 Task: Toggle the option "Enable tab moves focus".
Action: Mouse moved to (1046, 29)
Screenshot: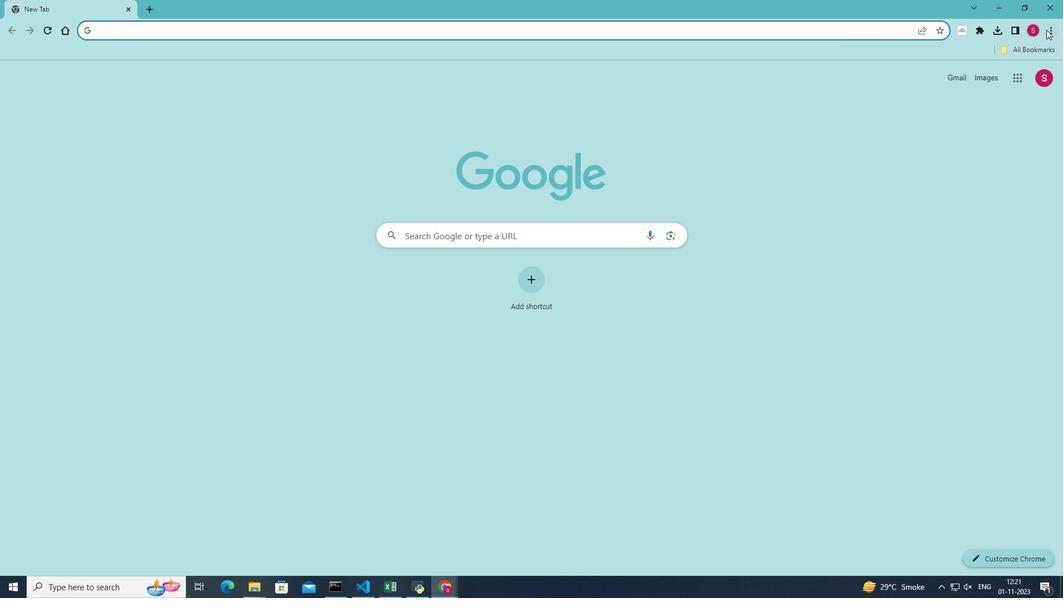 
Action: Mouse pressed left at (1046, 29)
Screenshot: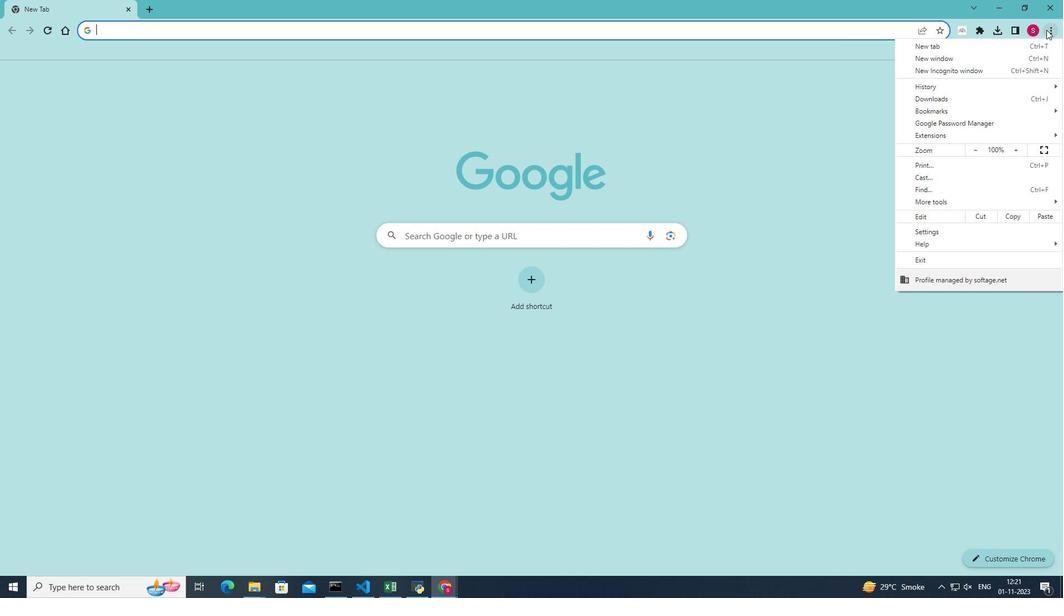 
Action: Mouse moved to (943, 201)
Screenshot: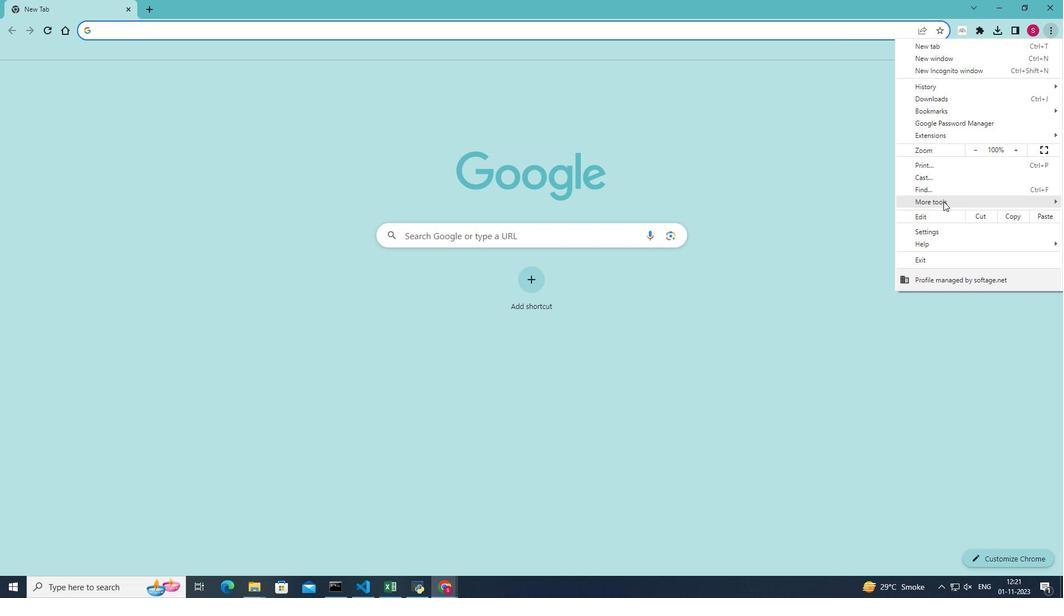 
Action: Mouse pressed left at (943, 201)
Screenshot: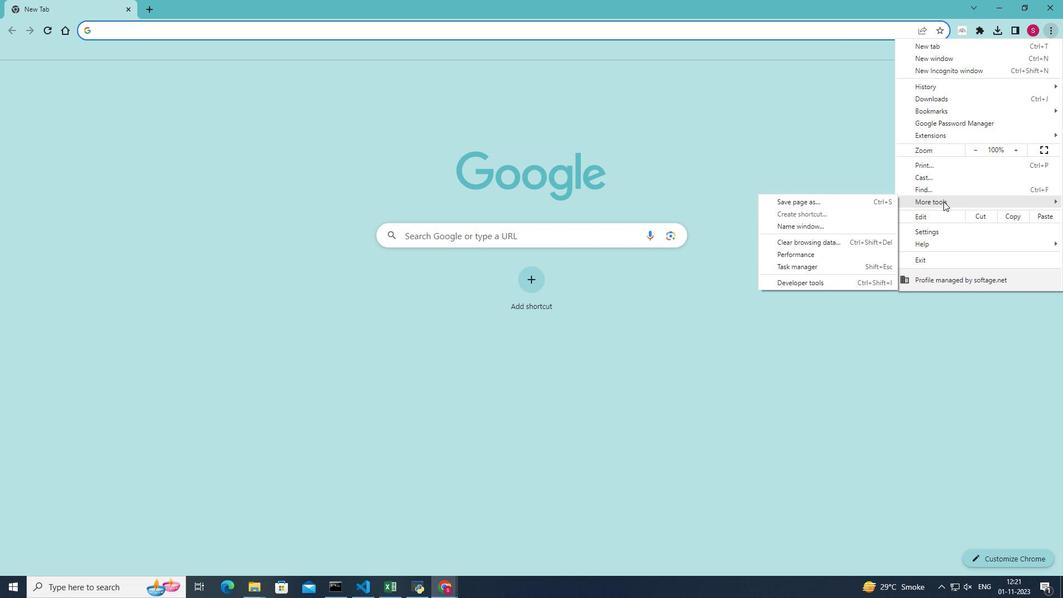
Action: Mouse moved to (814, 282)
Screenshot: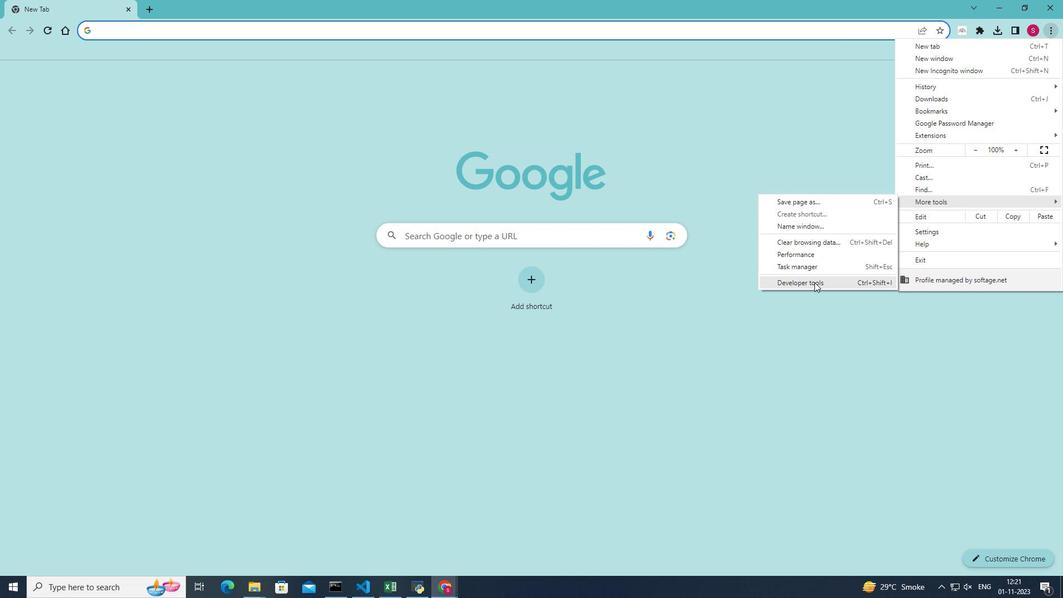 
Action: Mouse pressed left at (814, 282)
Screenshot: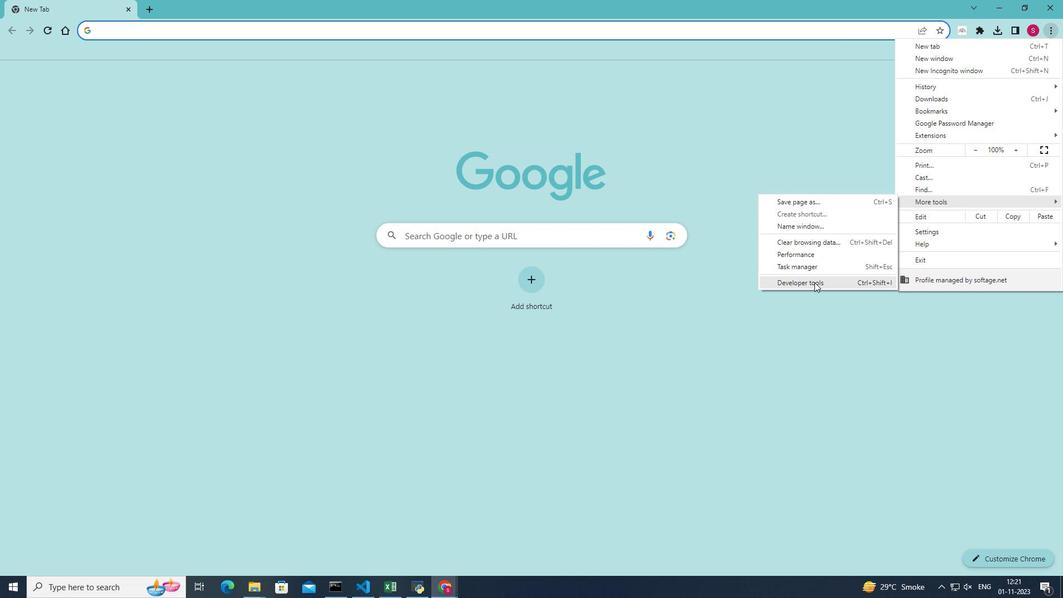 
Action: Mouse moved to (1024, 68)
Screenshot: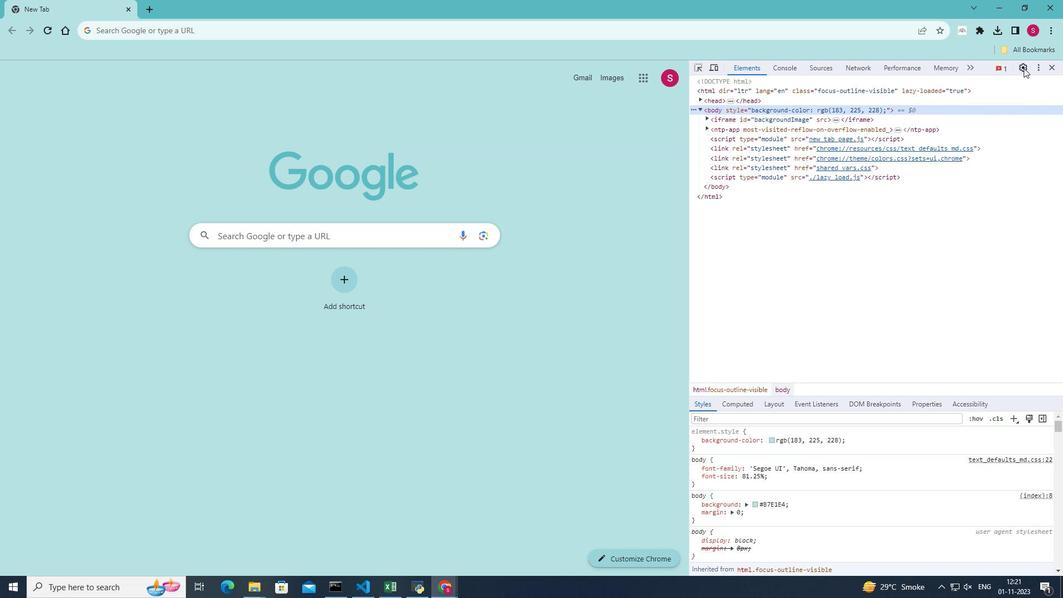 
Action: Mouse pressed left at (1024, 68)
Screenshot: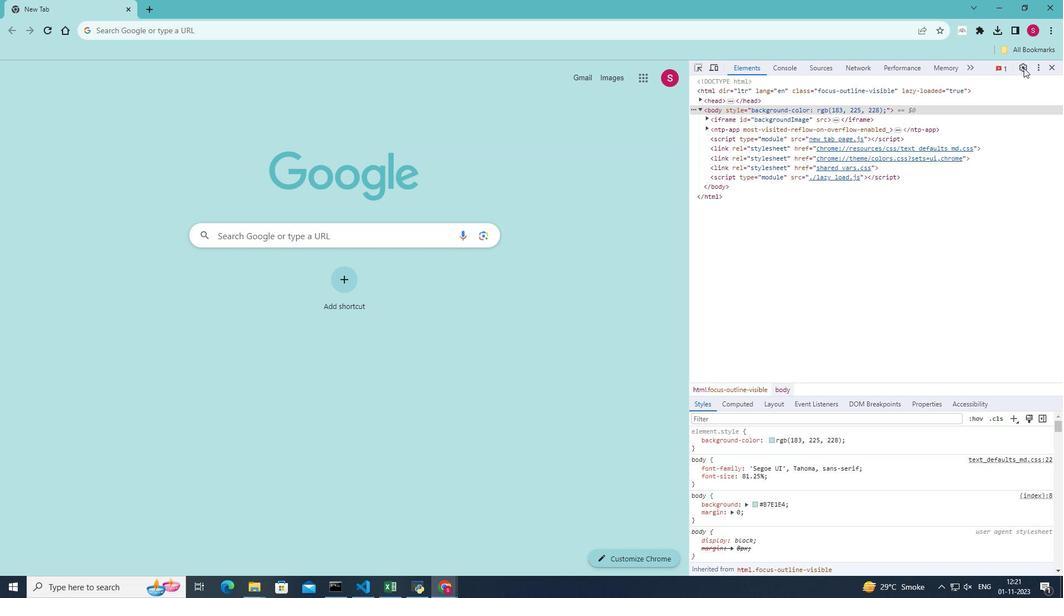 
Action: Mouse moved to (774, 369)
Screenshot: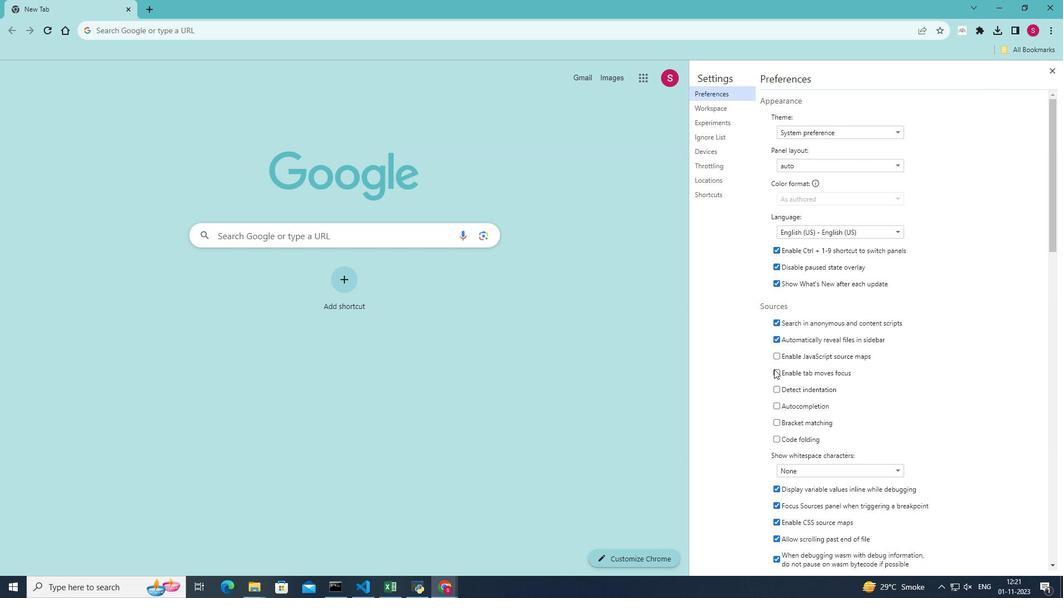 
Action: Mouse pressed left at (774, 369)
Screenshot: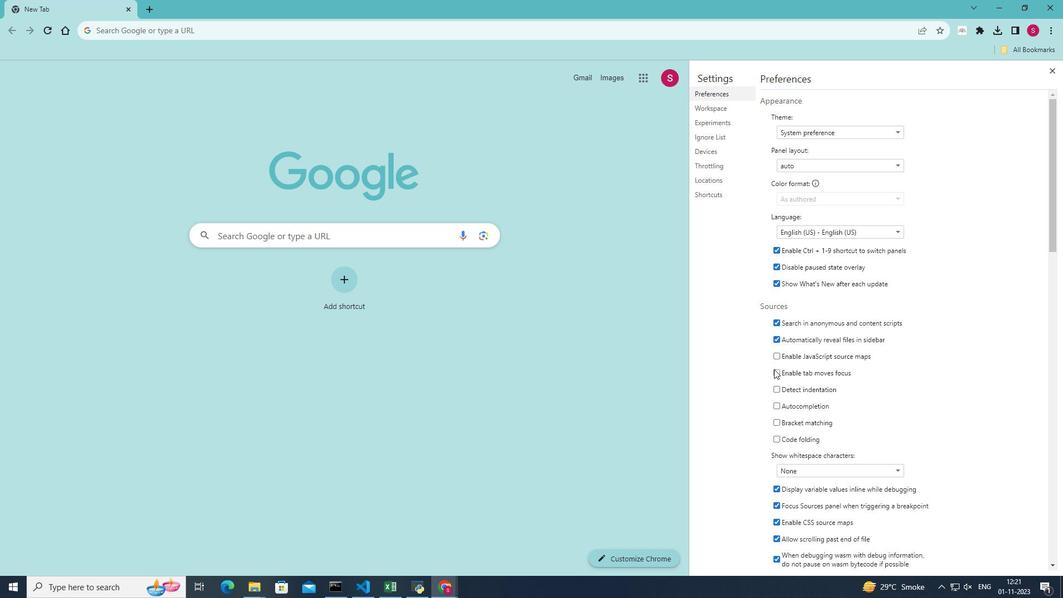 
Action: Mouse moved to (774, 369)
Screenshot: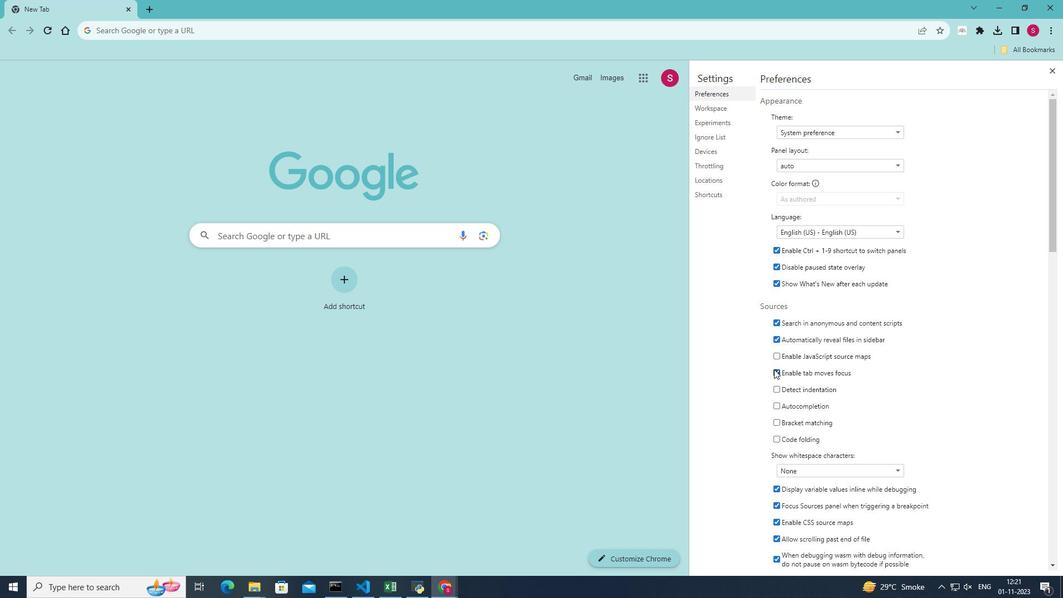 
